 Task: Set the target usage for qsv to balanced.
Action: Mouse moved to (127, 14)
Screenshot: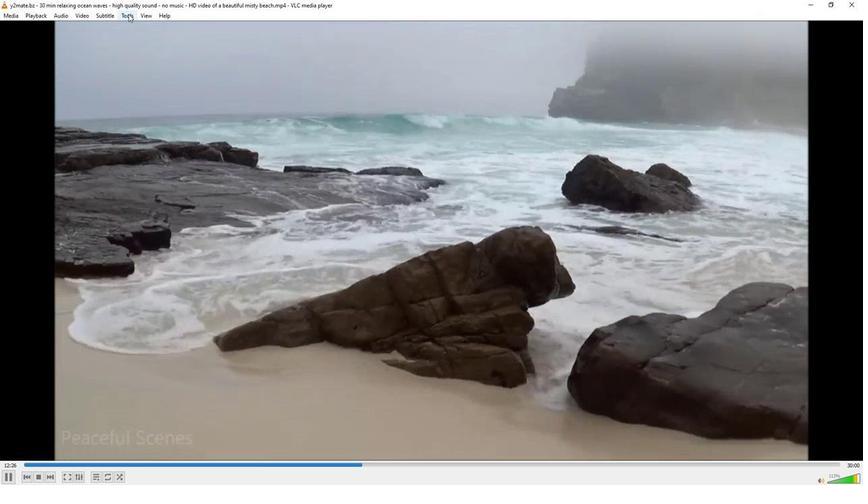 
Action: Mouse pressed left at (127, 14)
Screenshot: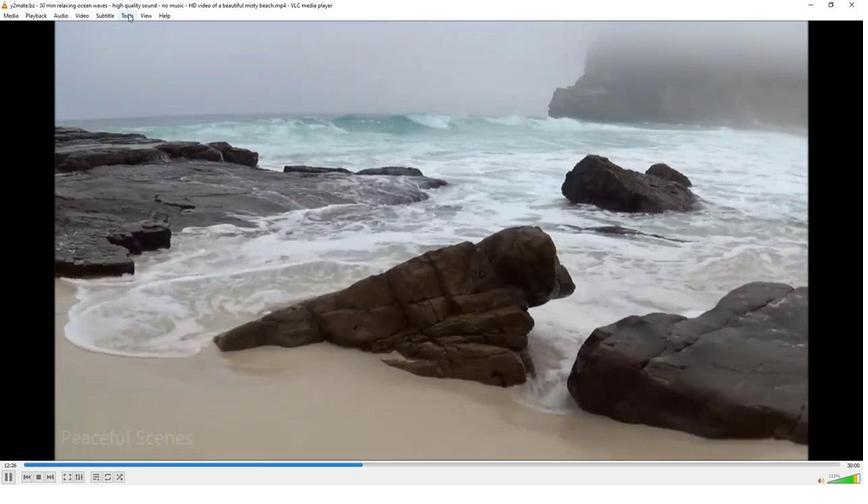 
Action: Mouse moved to (142, 121)
Screenshot: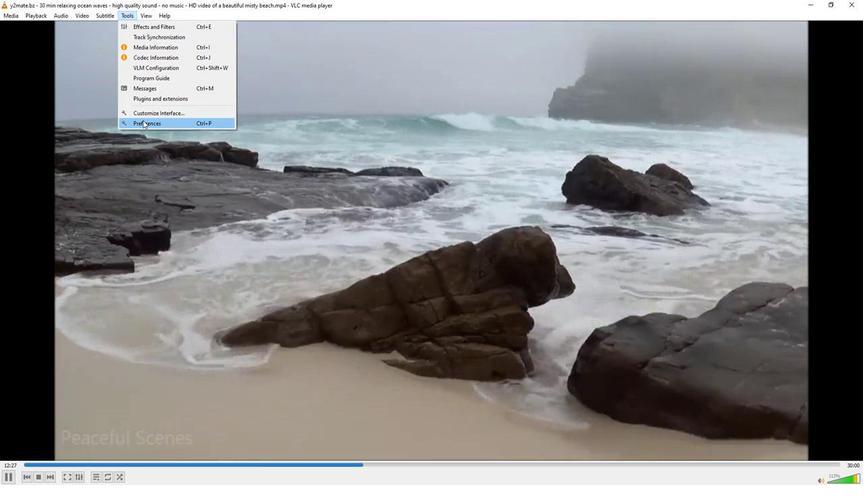 
Action: Mouse pressed left at (142, 121)
Screenshot: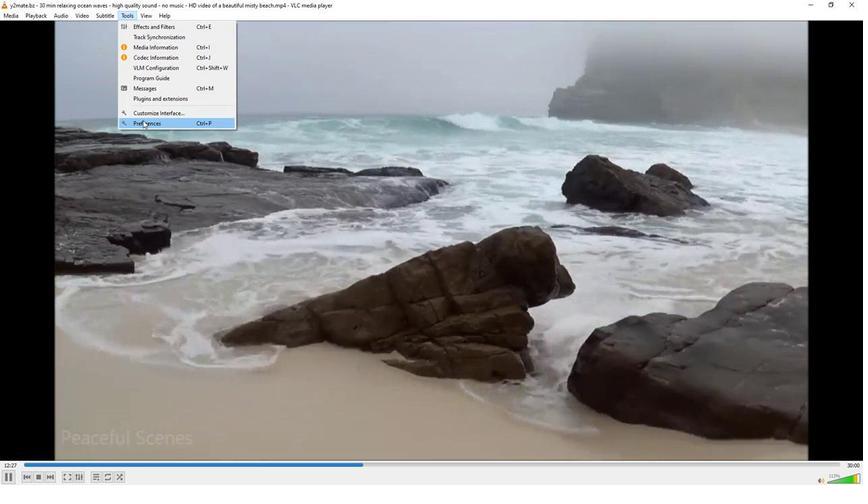 
Action: Mouse moved to (105, 380)
Screenshot: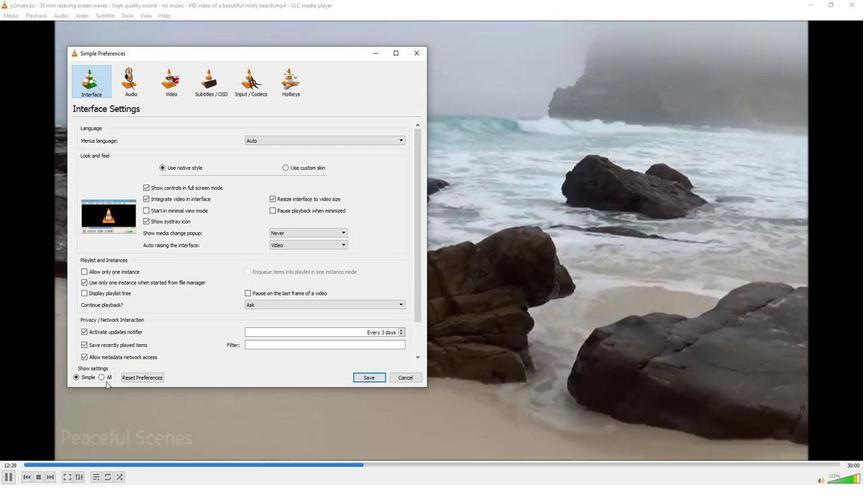 
Action: Mouse pressed left at (105, 380)
Screenshot: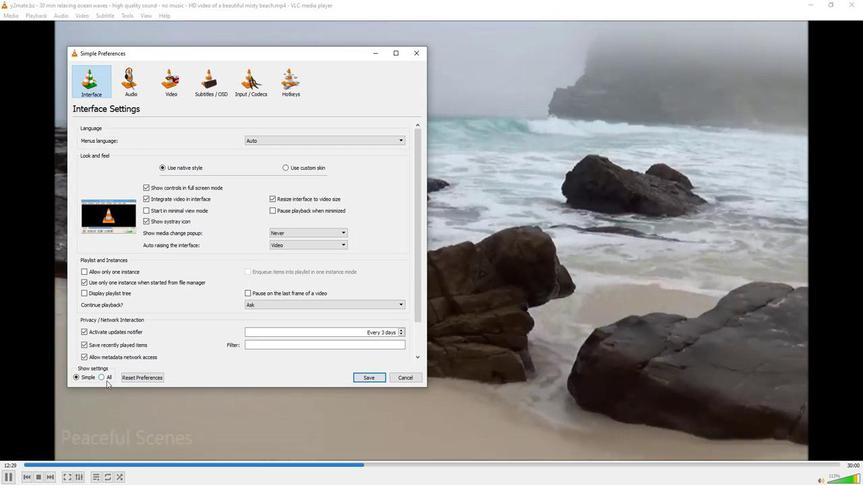 
Action: Mouse moved to (86, 251)
Screenshot: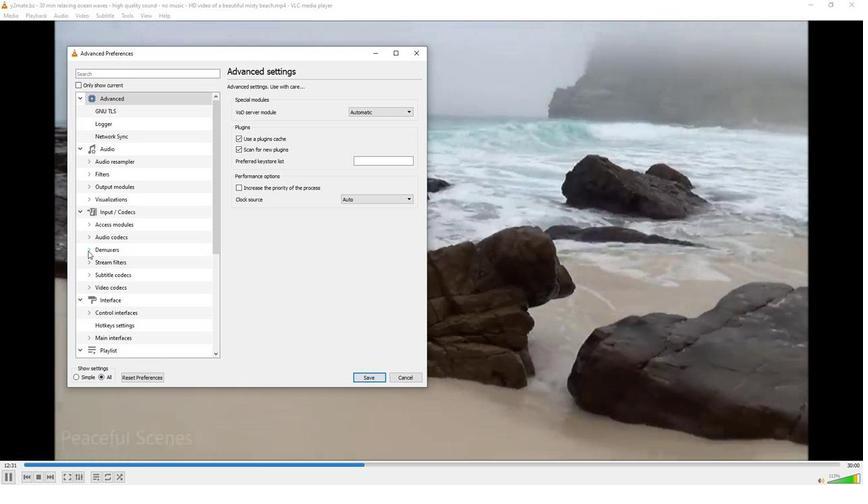 
Action: Mouse pressed left at (86, 251)
Screenshot: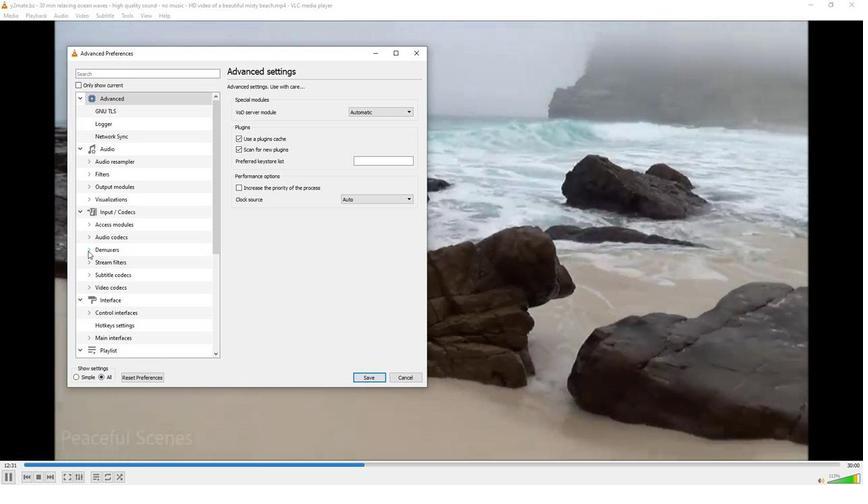 
Action: Mouse moved to (103, 273)
Screenshot: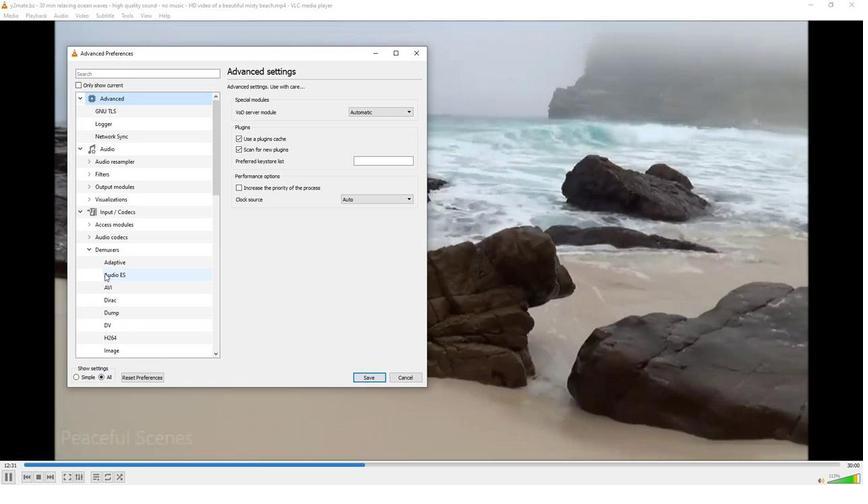 
Action: Mouse scrolled (103, 273) with delta (0, 0)
Screenshot: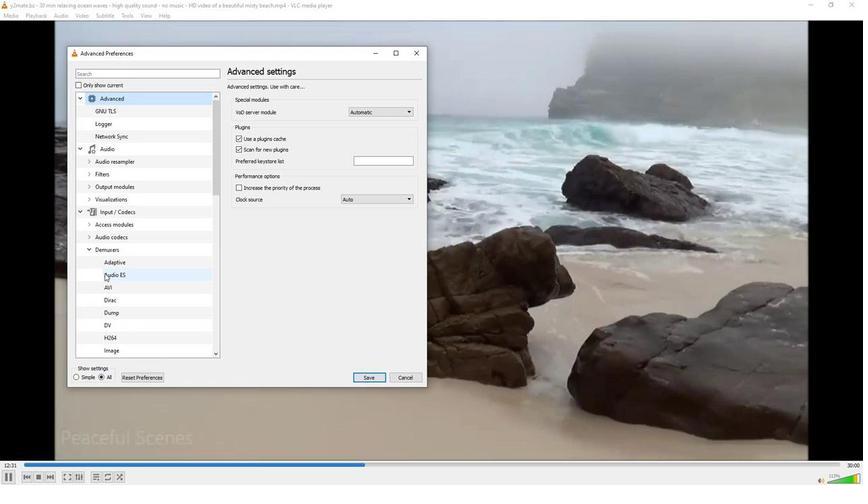 
Action: Mouse scrolled (103, 273) with delta (0, 0)
Screenshot: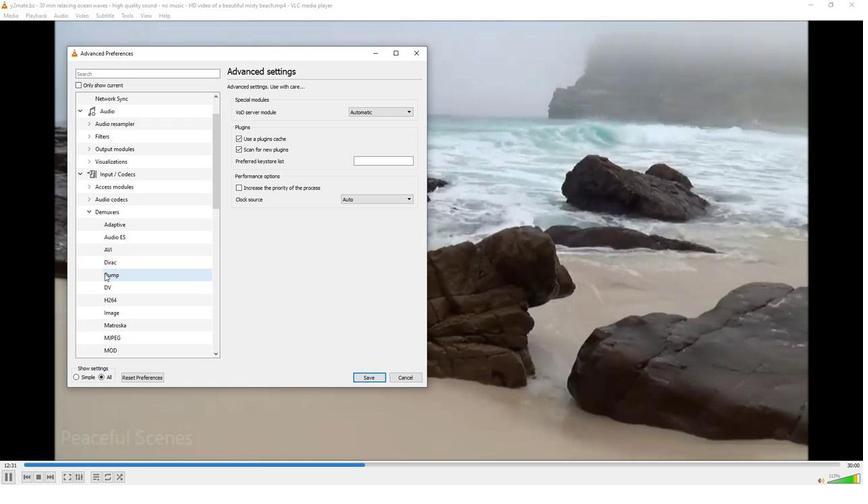 
Action: Mouse scrolled (103, 273) with delta (0, 0)
Screenshot: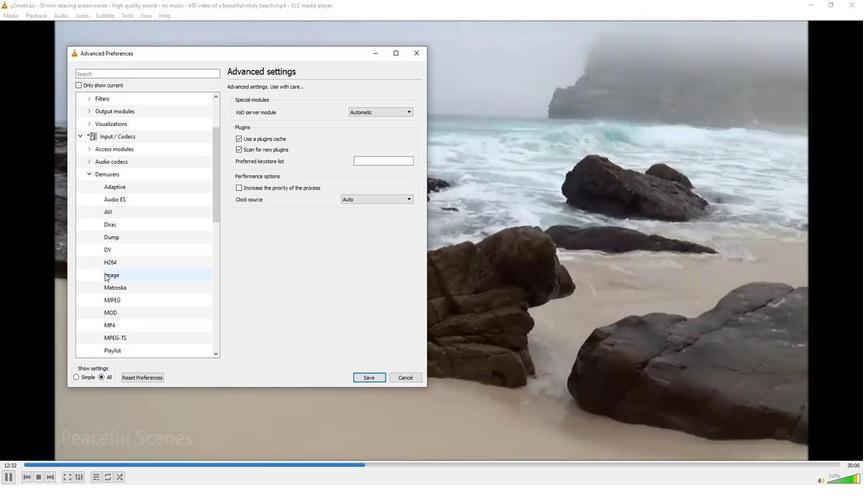 
Action: Mouse scrolled (103, 273) with delta (0, 0)
Screenshot: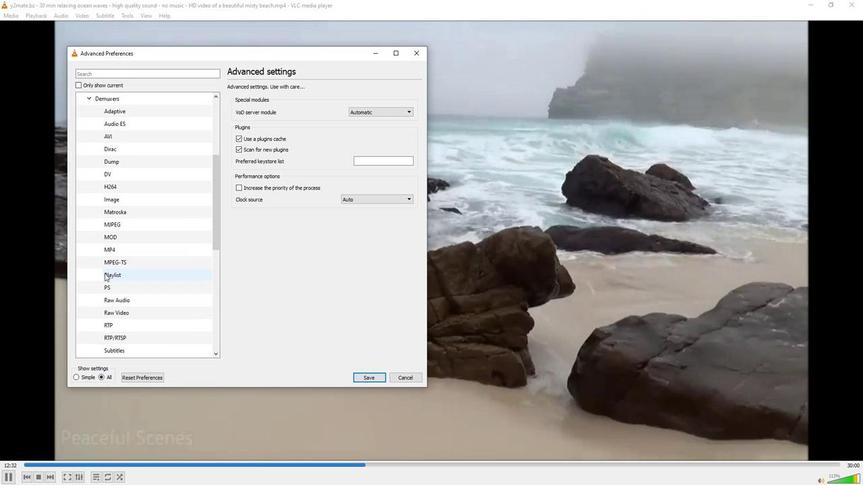
Action: Mouse scrolled (103, 273) with delta (0, 0)
Screenshot: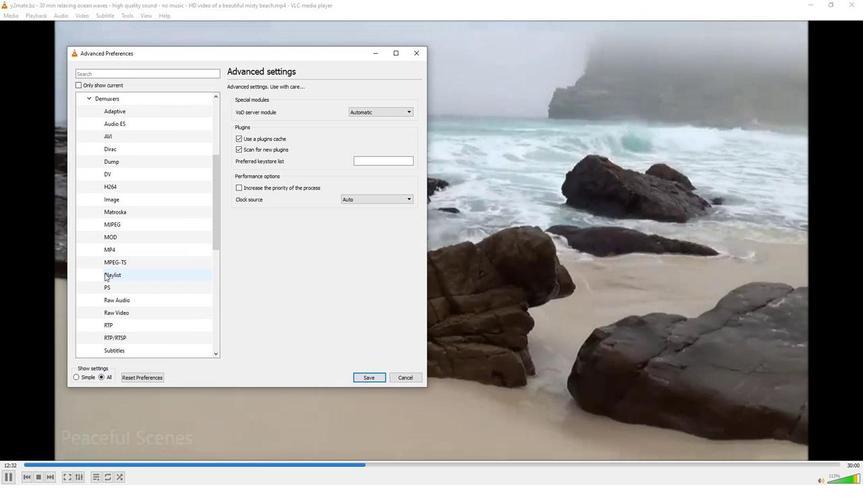 
Action: Mouse scrolled (103, 273) with delta (0, 0)
Screenshot: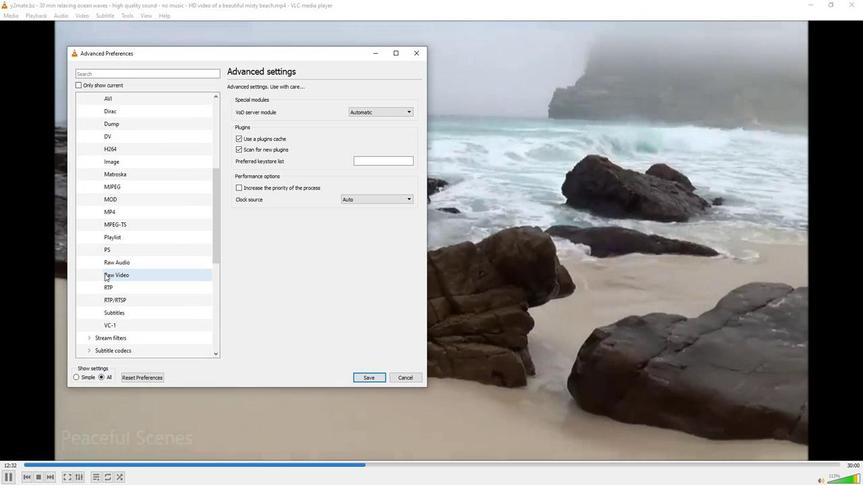 
Action: Mouse moved to (103, 273)
Screenshot: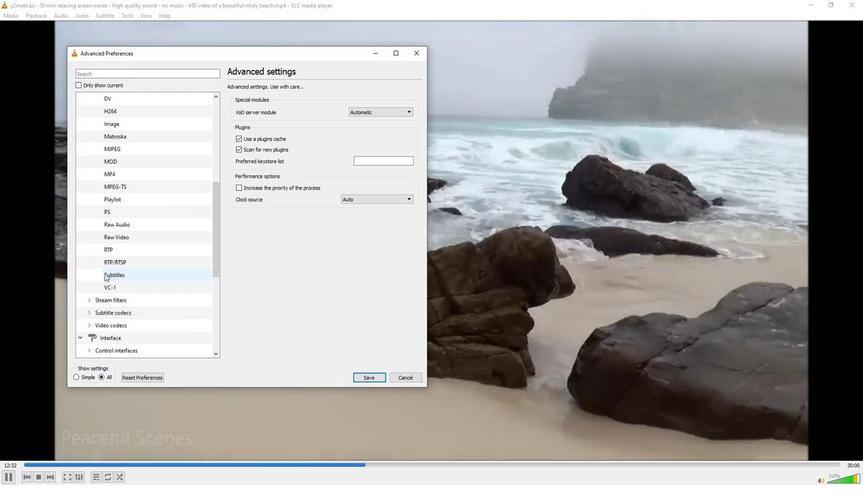 
Action: Mouse scrolled (103, 273) with delta (0, 0)
Screenshot: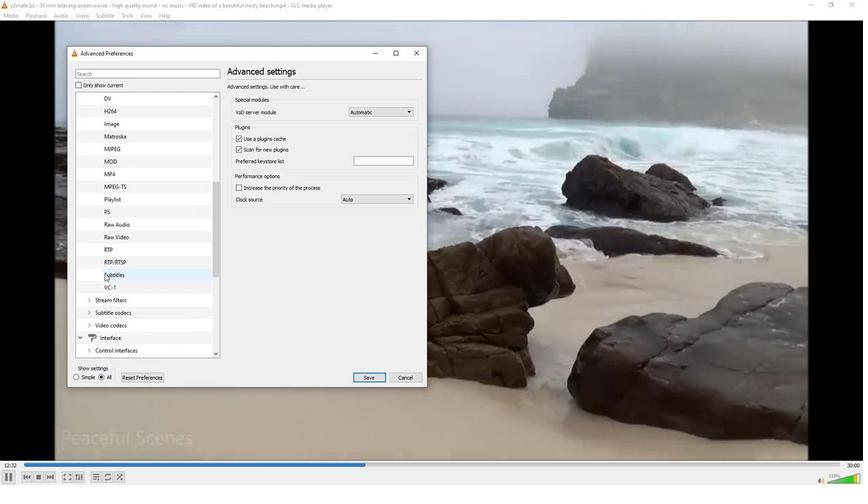 
Action: Mouse moved to (86, 288)
Screenshot: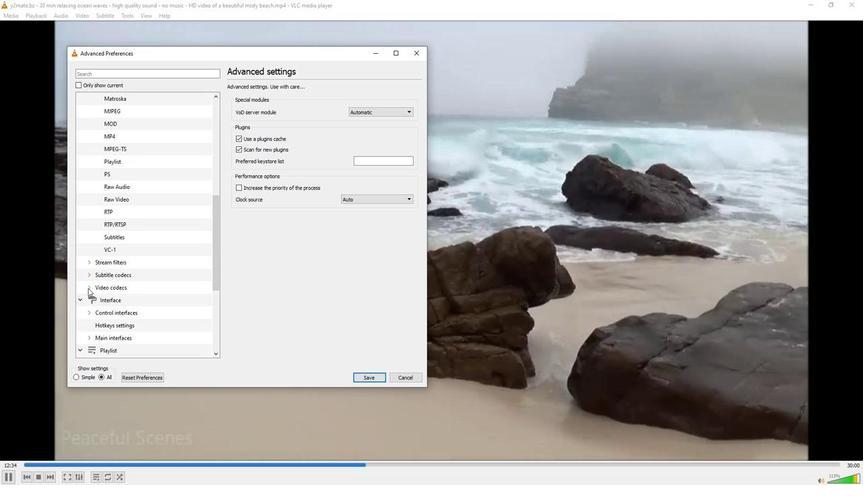 
Action: Mouse pressed left at (86, 288)
Screenshot: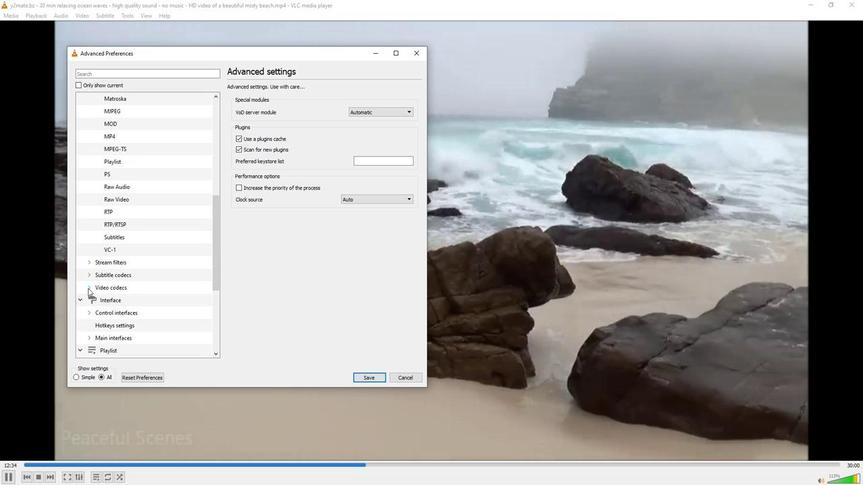 
Action: Mouse moved to (109, 337)
Screenshot: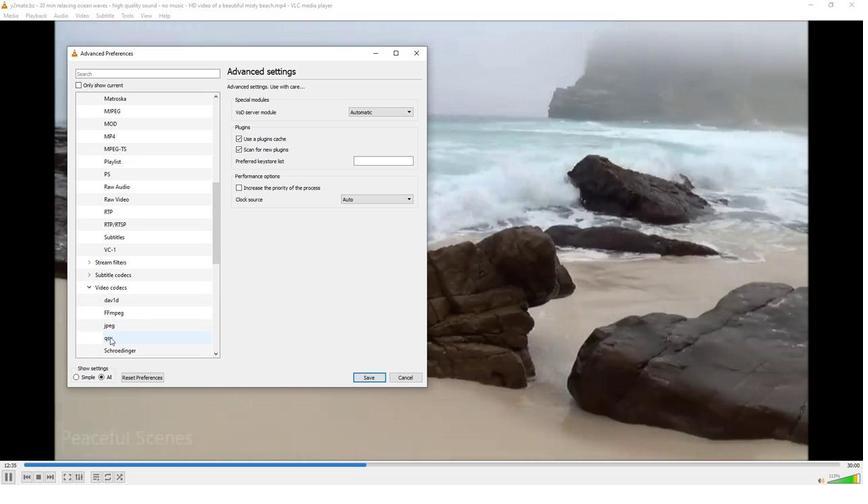 
Action: Mouse pressed left at (109, 337)
Screenshot: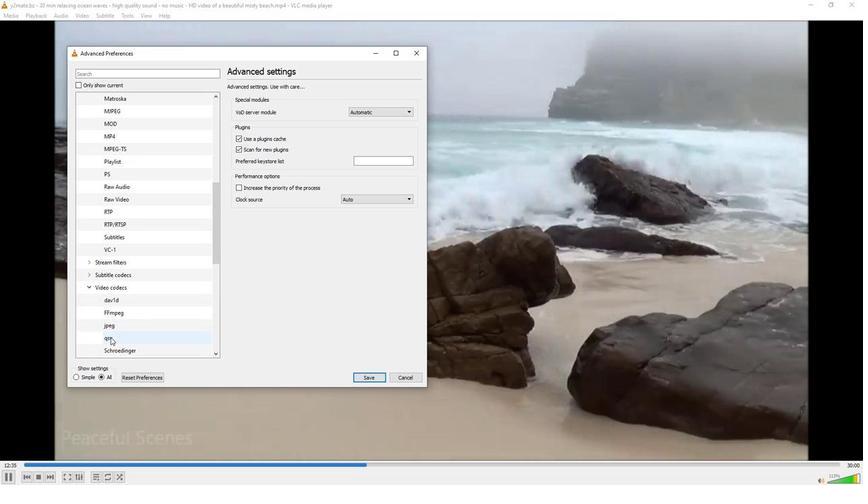 
Action: Mouse moved to (385, 198)
Screenshot: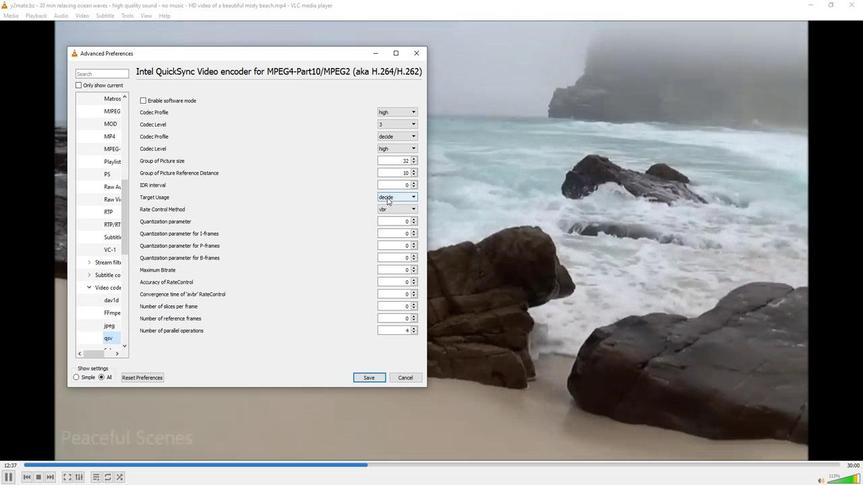
Action: Mouse pressed left at (385, 198)
Screenshot: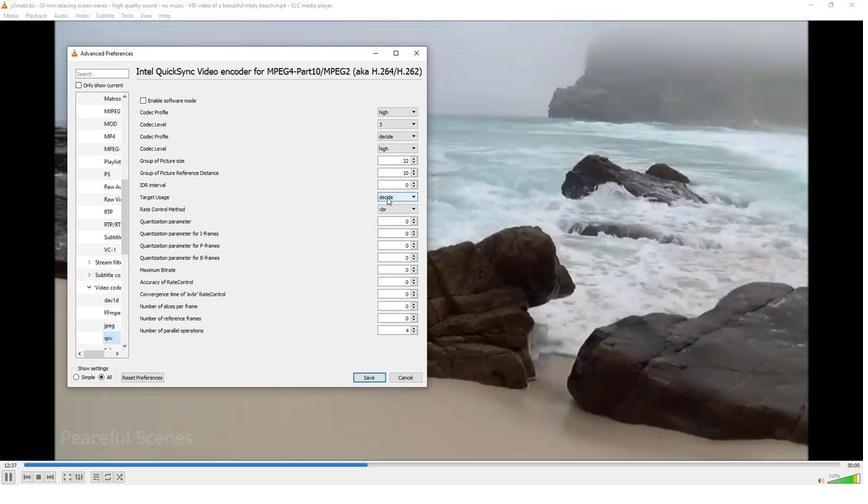 
Action: Mouse moved to (387, 215)
Screenshot: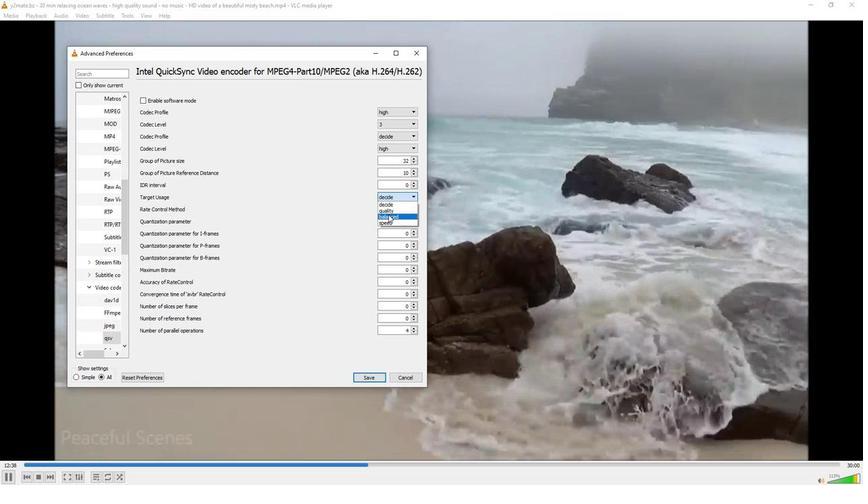 
Action: Mouse pressed left at (387, 215)
Screenshot: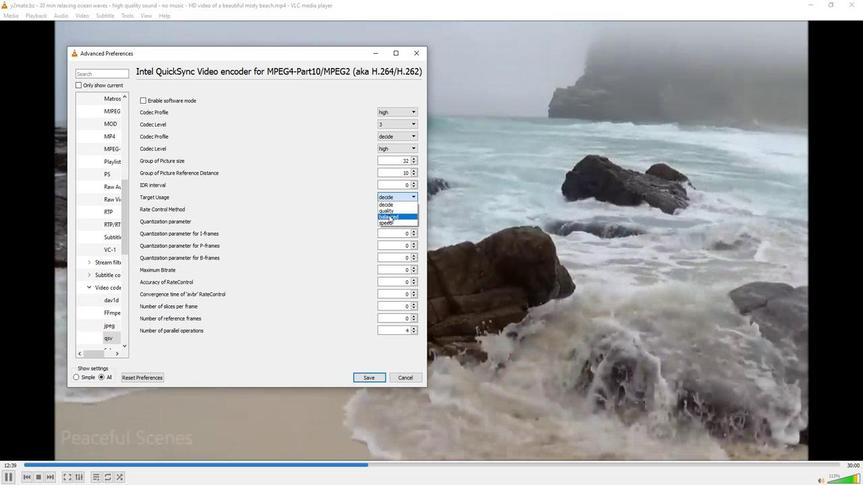 
Action: Mouse moved to (350, 217)
Screenshot: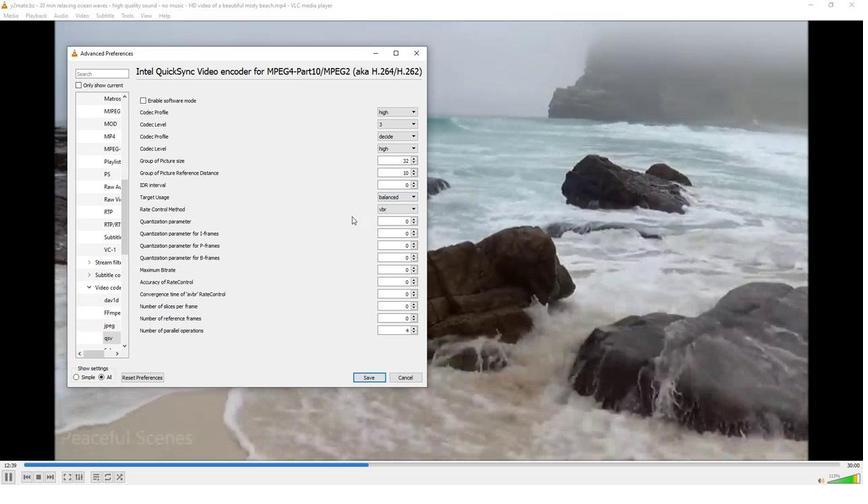 
